 Task: Create a due date automation trigger when advanced on, on the tuesday after a card is due add fields without all custom fields completed at 11:00 AM.
Action: Mouse moved to (800, 246)
Screenshot: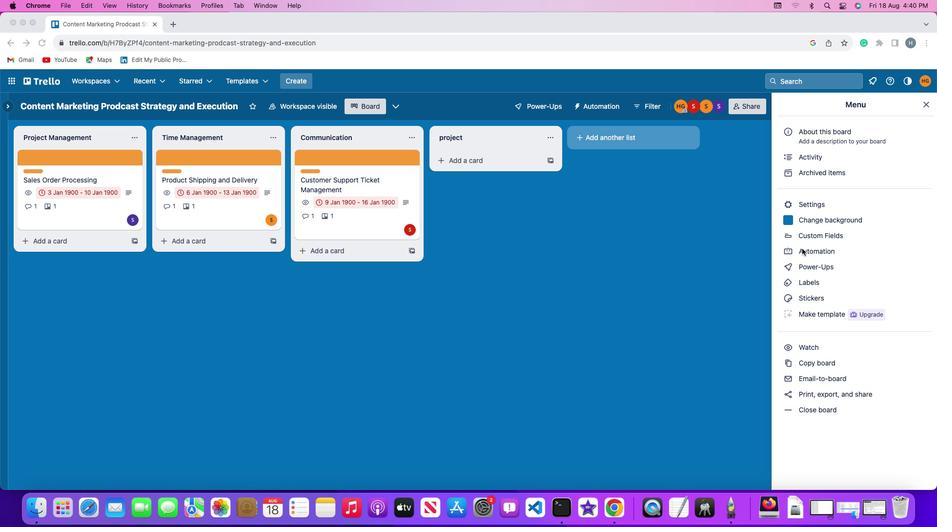 
Action: Mouse pressed left at (800, 246)
Screenshot: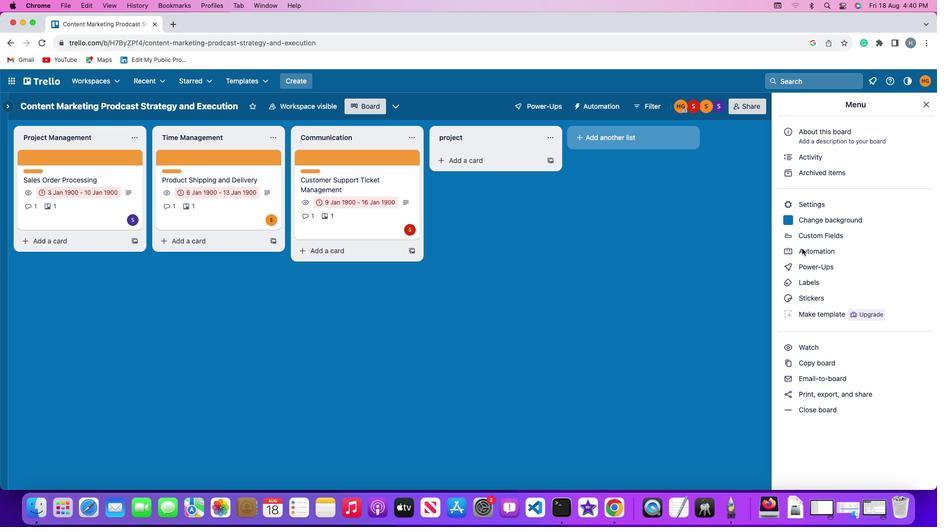 
Action: Mouse pressed left at (800, 246)
Screenshot: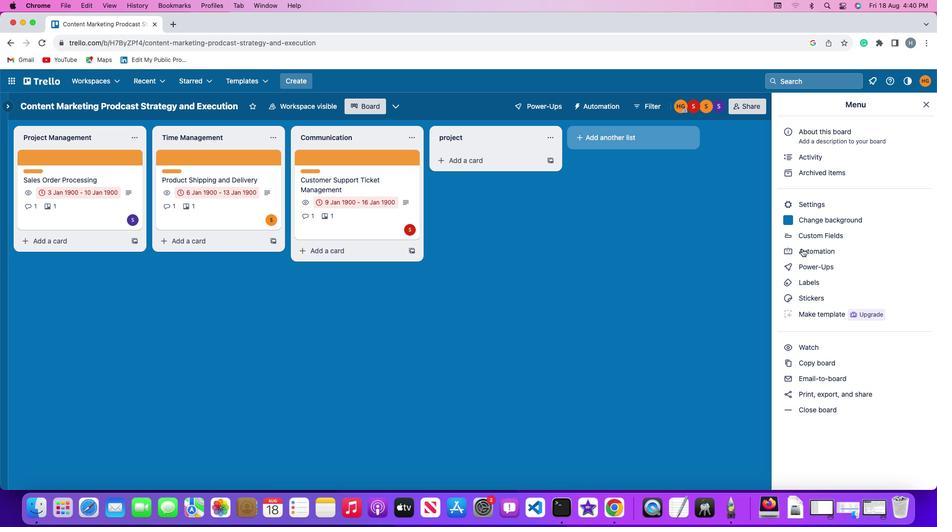 
Action: Mouse moved to (57, 225)
Screenshot: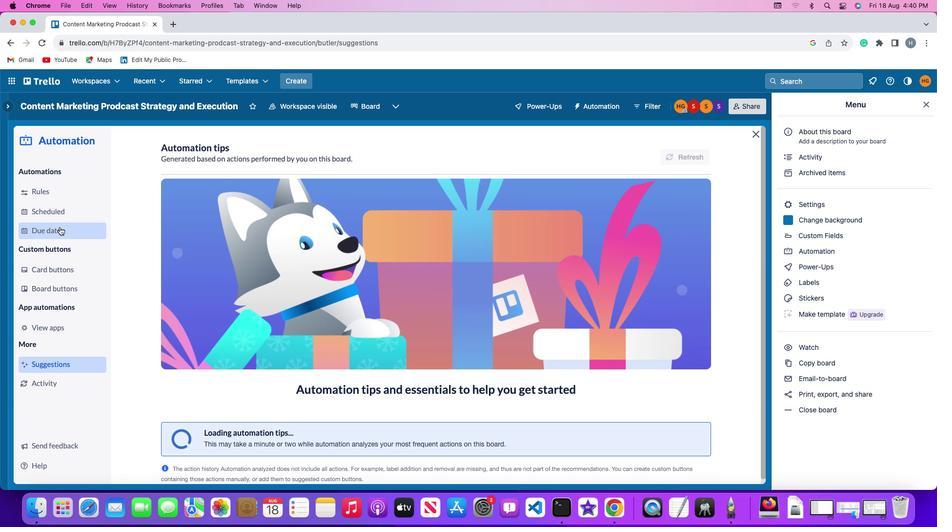 
Action: Mouse pressed left at (57, 225)
Screenshot: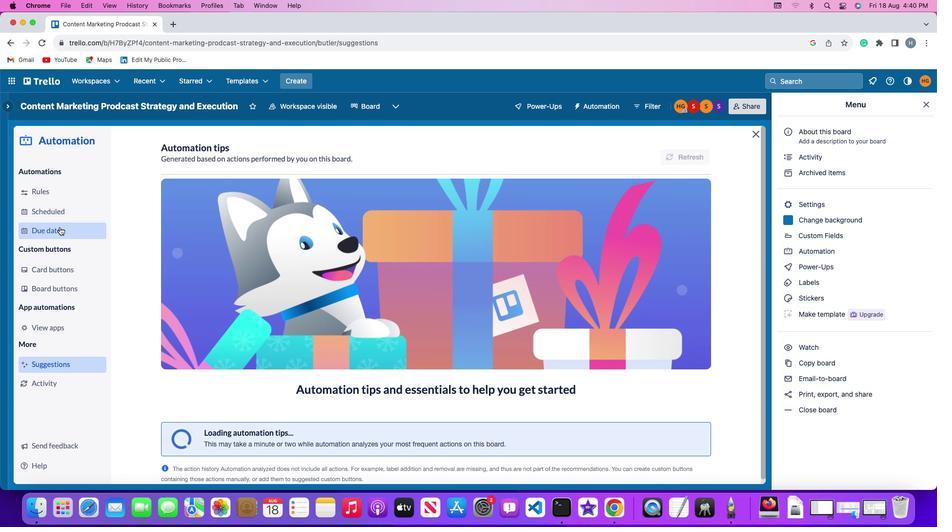 
Action: Mouse moved to (653, 145)
Screenshot: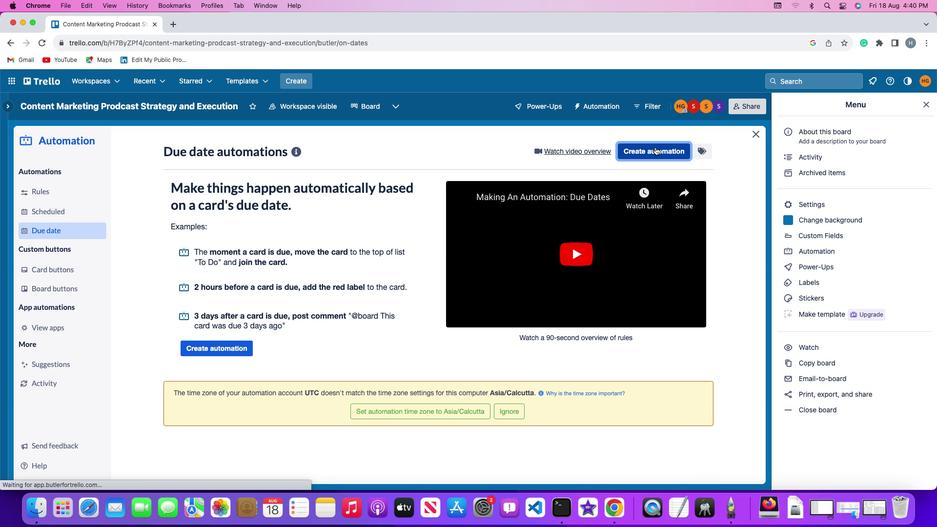 
Action: Mouse pressed left at (653, 145)
Screenshot: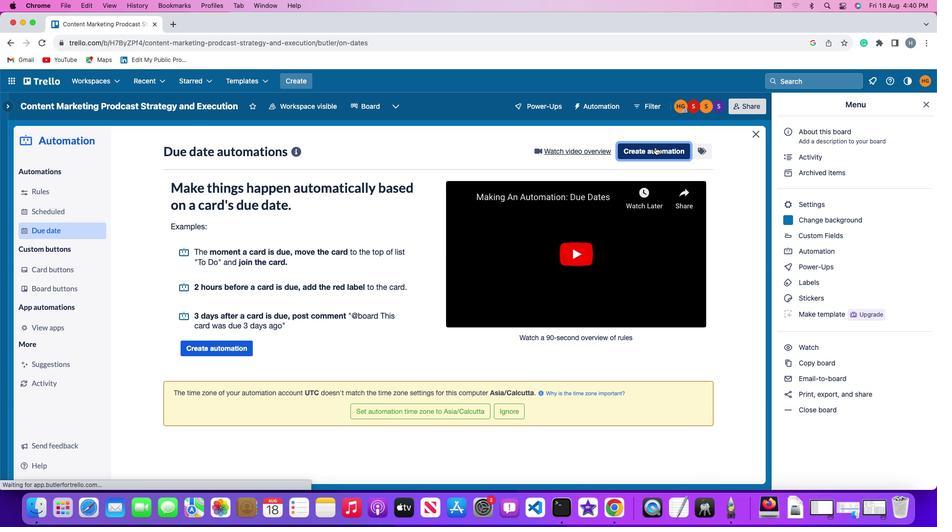 
Action: Mouse moved to (180, 243)
Screenshot: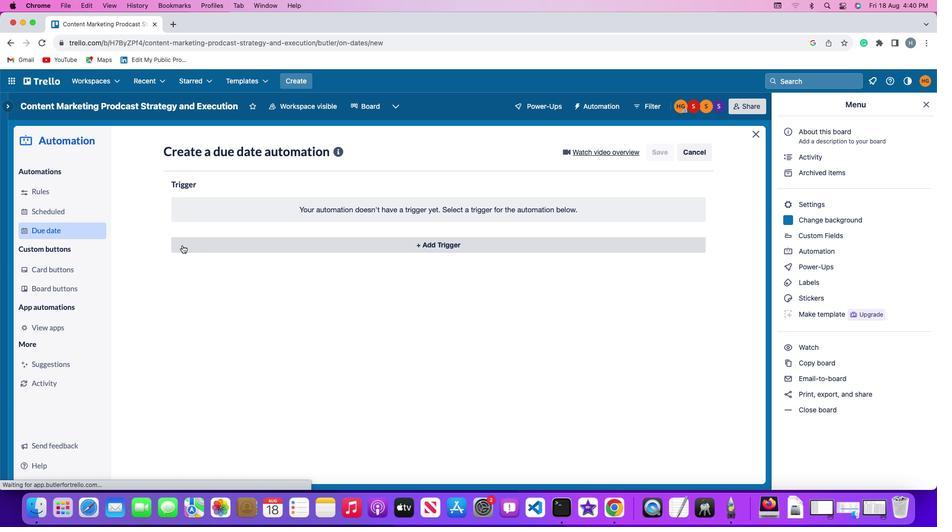 
Action: Mouse pressed left at (180, 243)
Screenshot: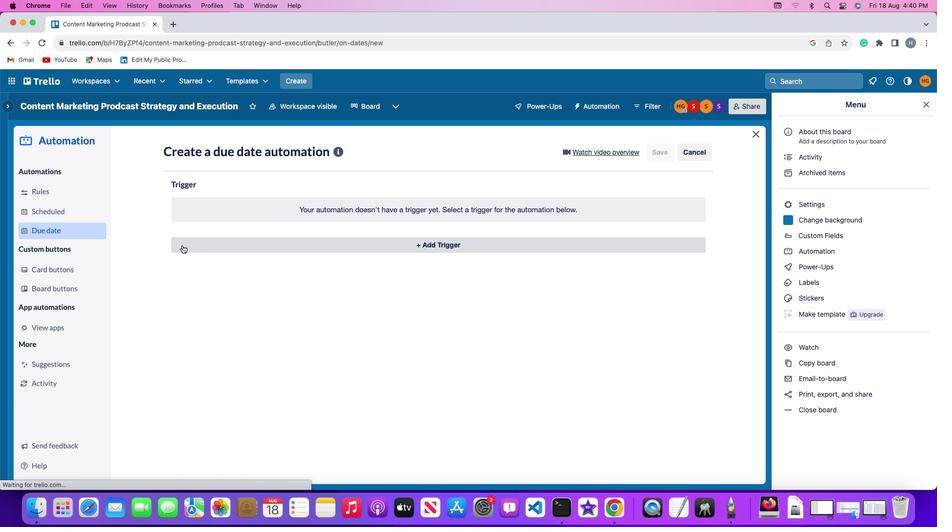 
Action: Mouse moved to (216, 421)
Screenshot: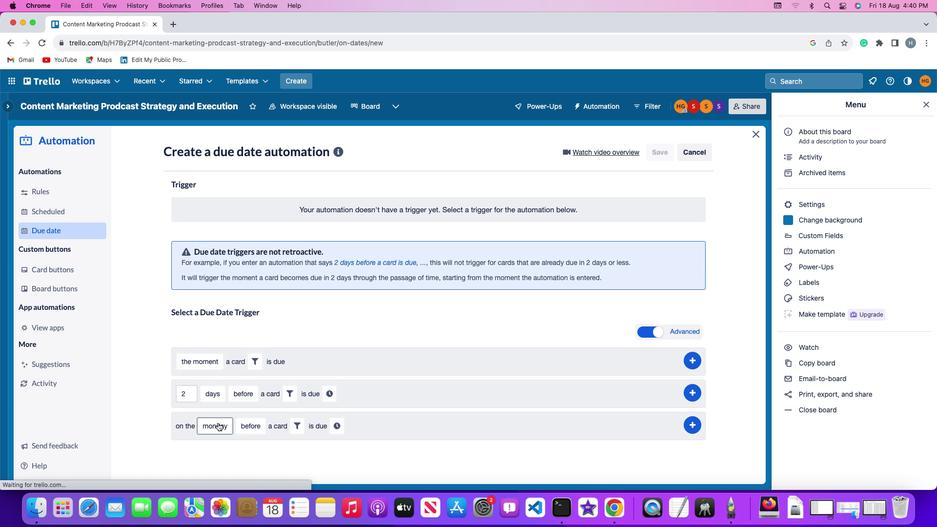
Action: Mouse pressed left at (216, 421)
Screenshot: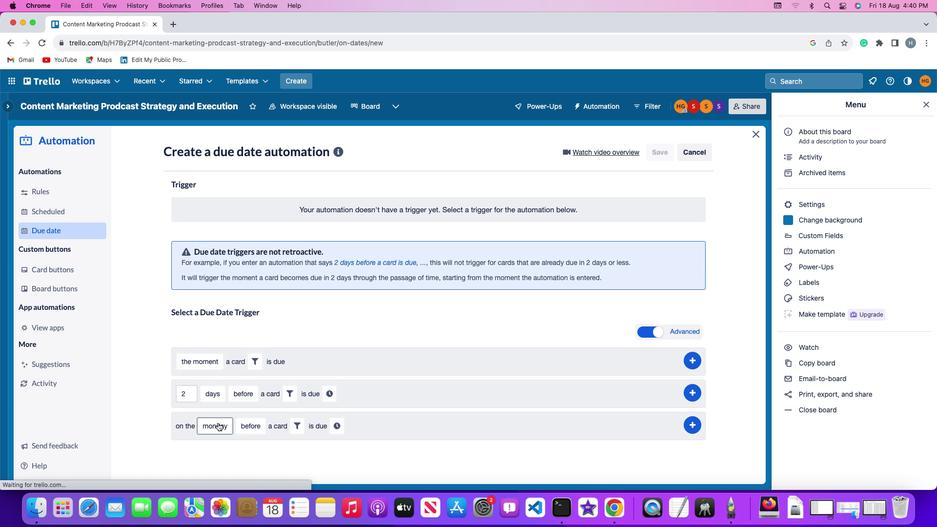 
Action: Mouse moved to (233, 305)
Screenshot: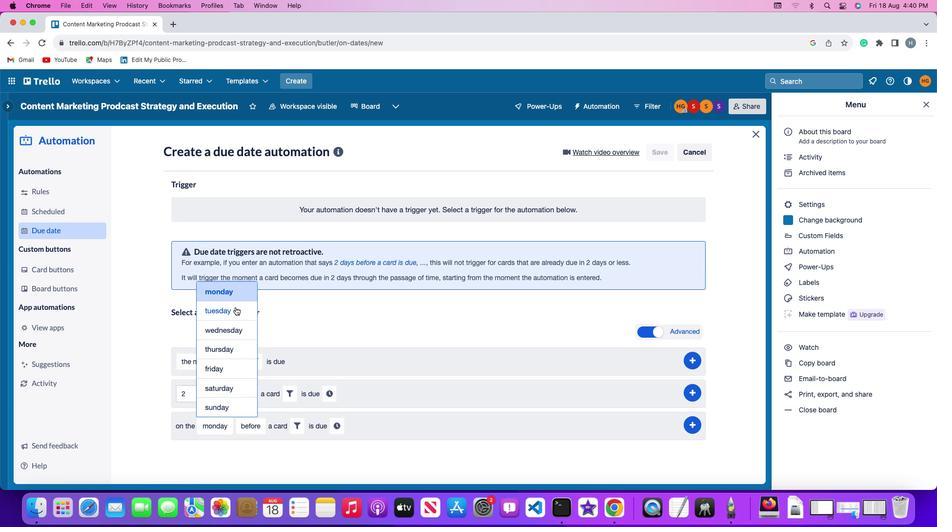 
Action: Mouse pressed left at (233, 305)
Screenshot: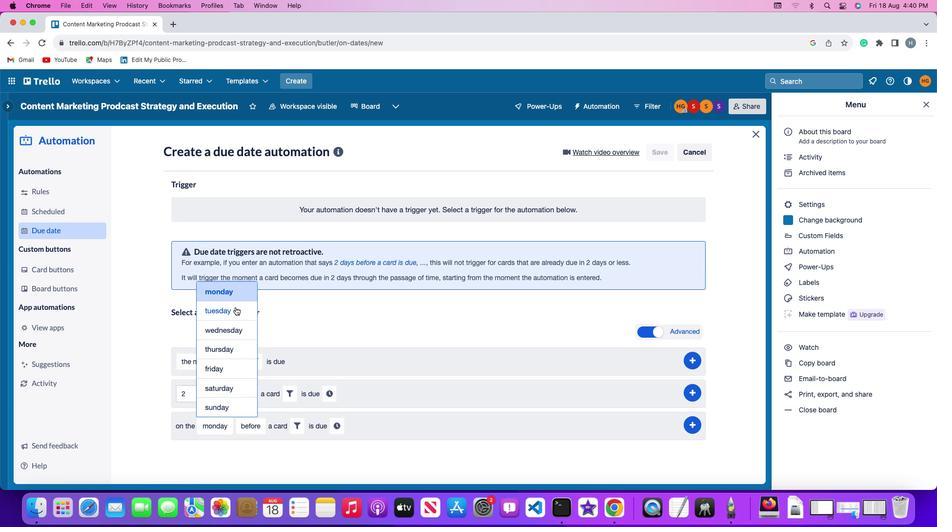 
Action: Mouse moved to (249, 419)
Screenshot: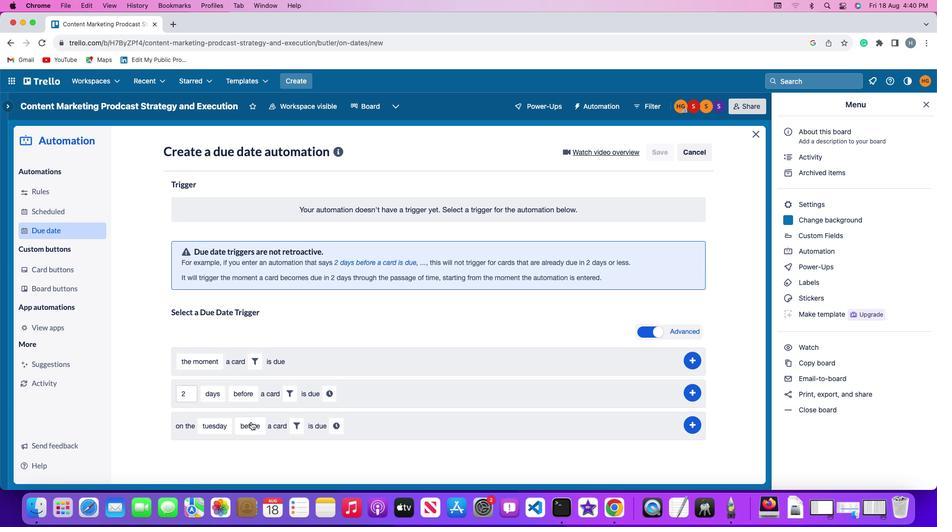 
Action: Mouse pressed left at (249, 419)
Screenshot: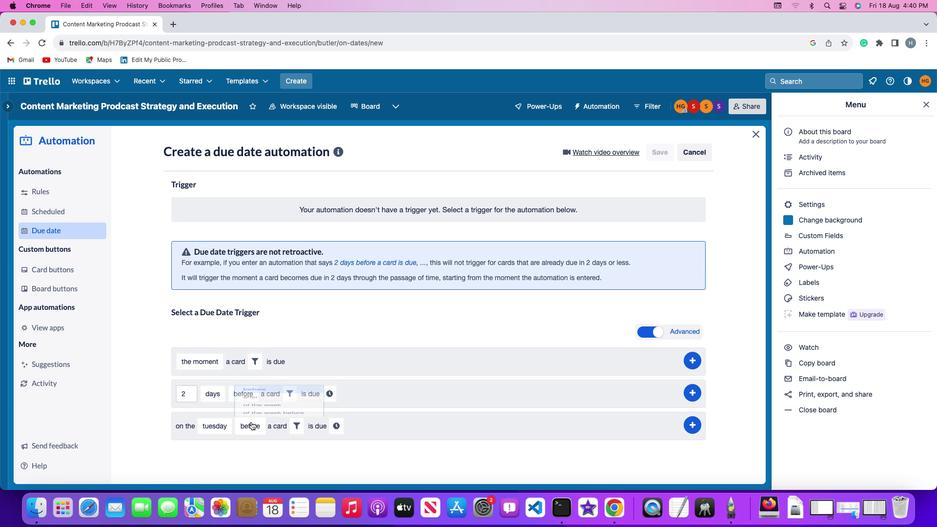 
Action: Mouse moved to (265, 364)
Screenshot: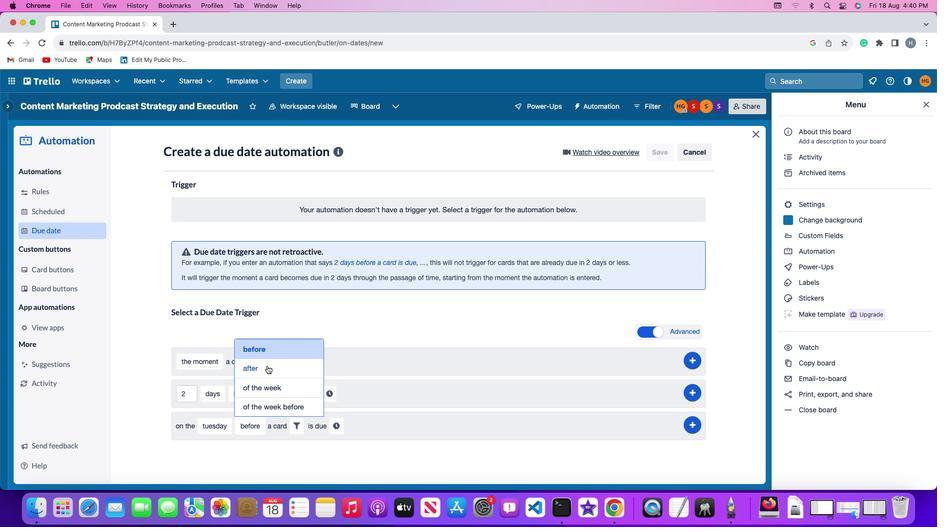 
Action: Mouse pressed left at (265, 364)
Screenshot: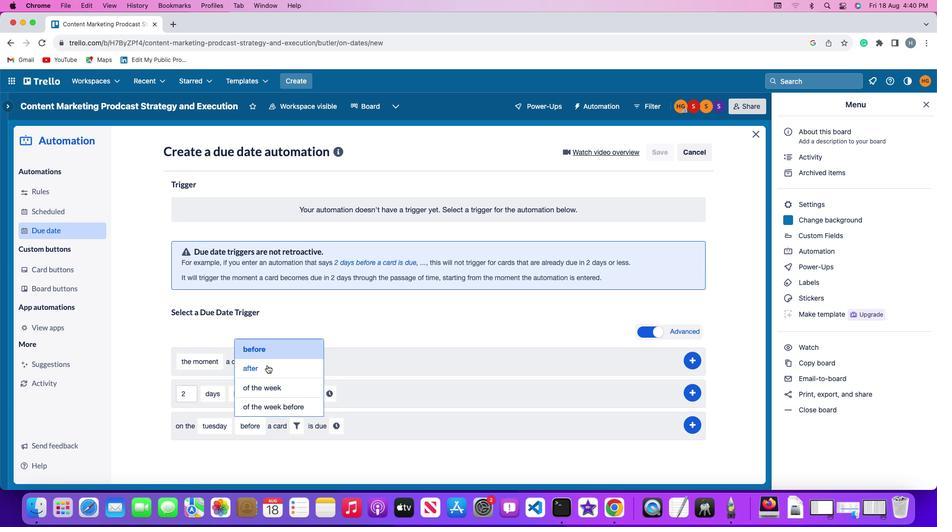 
Action: Mouse moved to (292, 431)
Screenshot: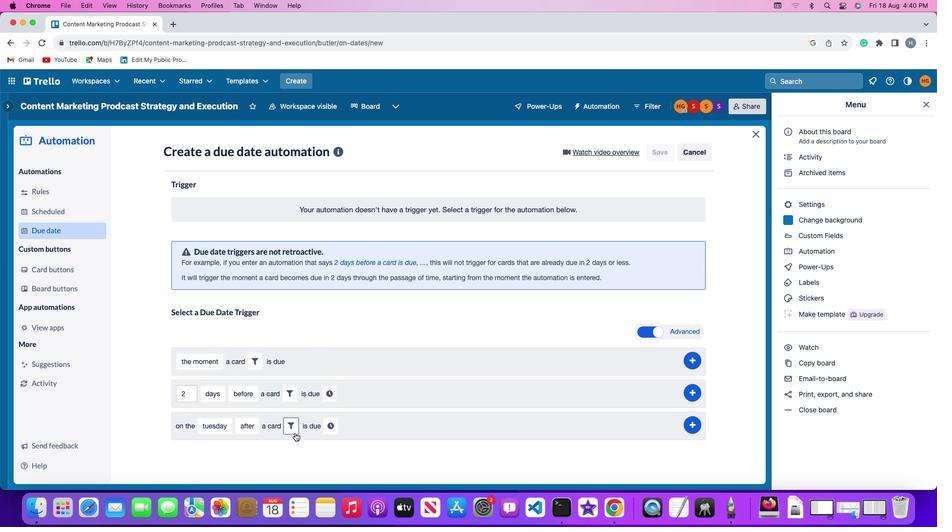 
Action: Mouse pressed left at (292, 431)
Screenshot: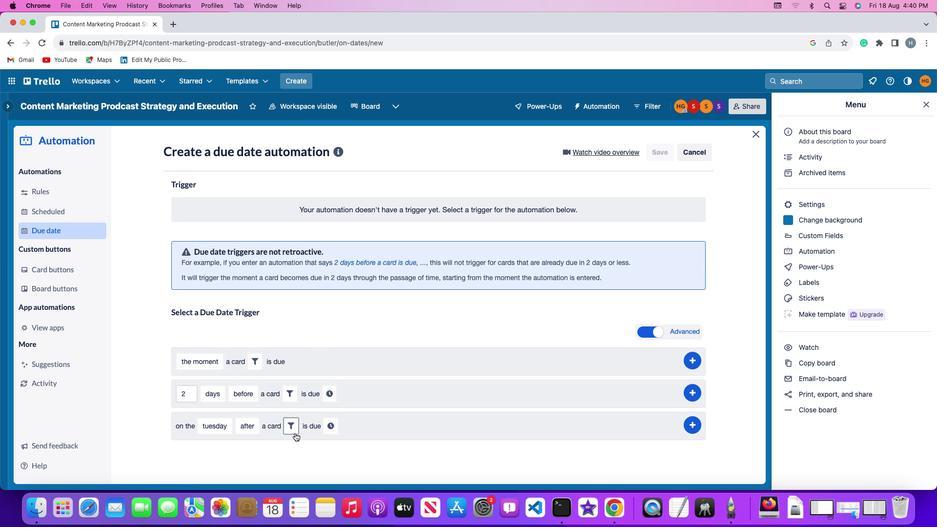 
Action: Mouse moved to (441, 455)
Screenshot: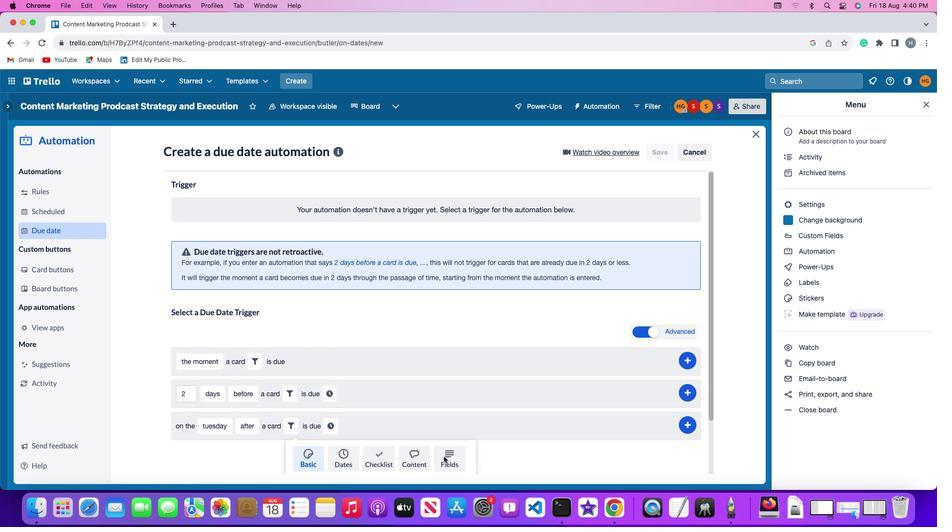 
Action: Mouse pressed left at (441, 455)
Screenshot: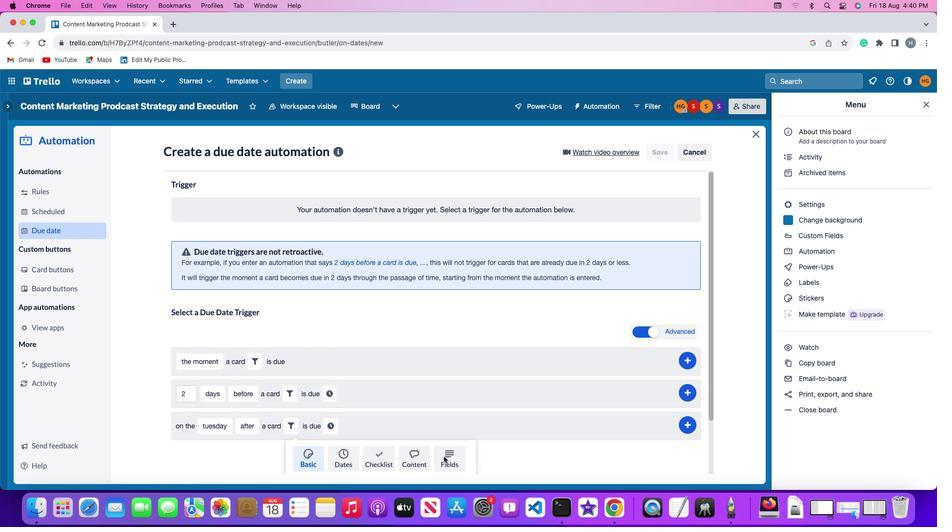 
Action: Mouse moved to (230, 447)
Screenshot: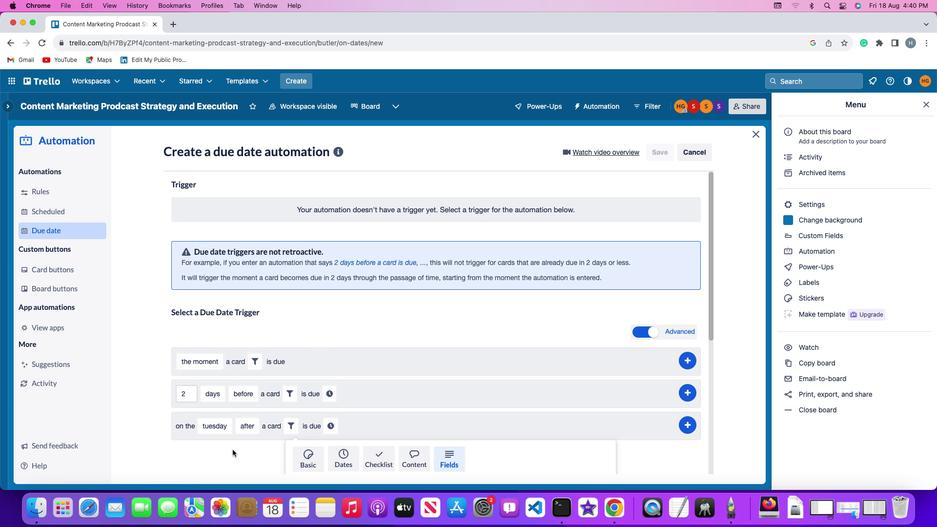 
Action: Mouse scrolled (230, 447) with delta (-1, -1)
Screenshot: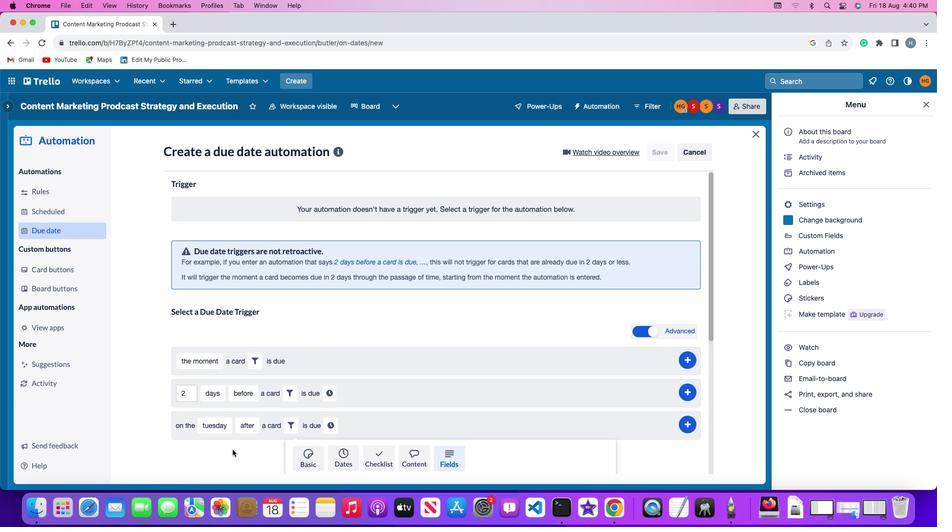 
Action: Mouse scrolled (230, 447) with delta (-1, -1)
Screenshot: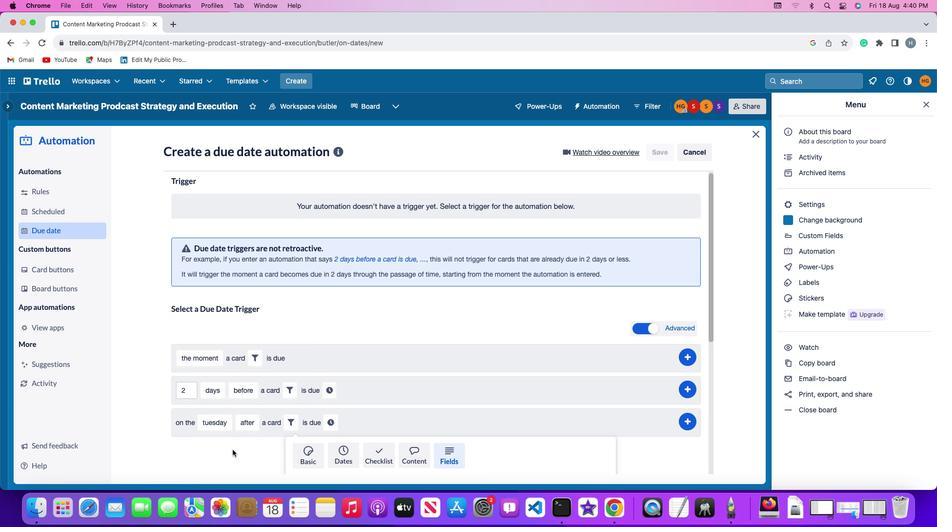
Action: Mouse scrolled (230, 447) with delta (-1, -1)
Screenshot: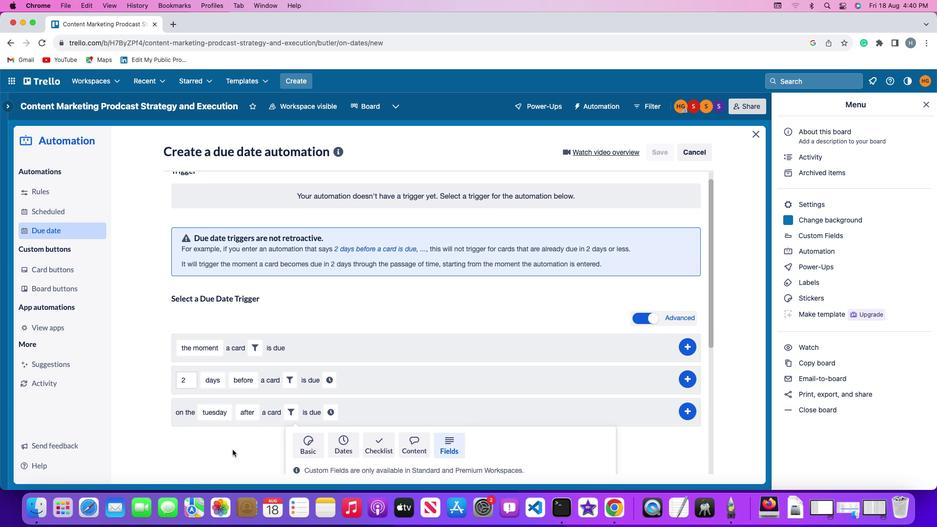 
Action: Mouse scrolled (230, 447) with delta (-1, -2)
Screenshot: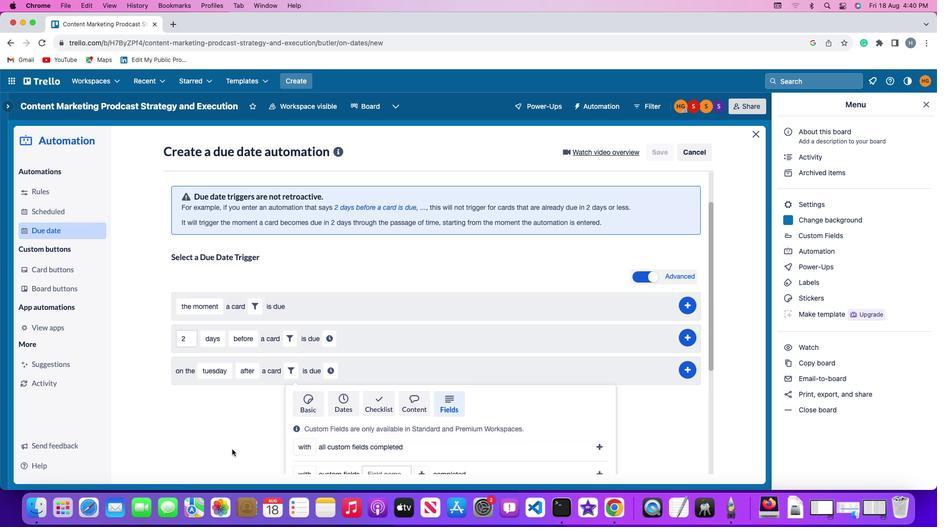 
Action: Mouse moved to (230, 447)
Screenshot: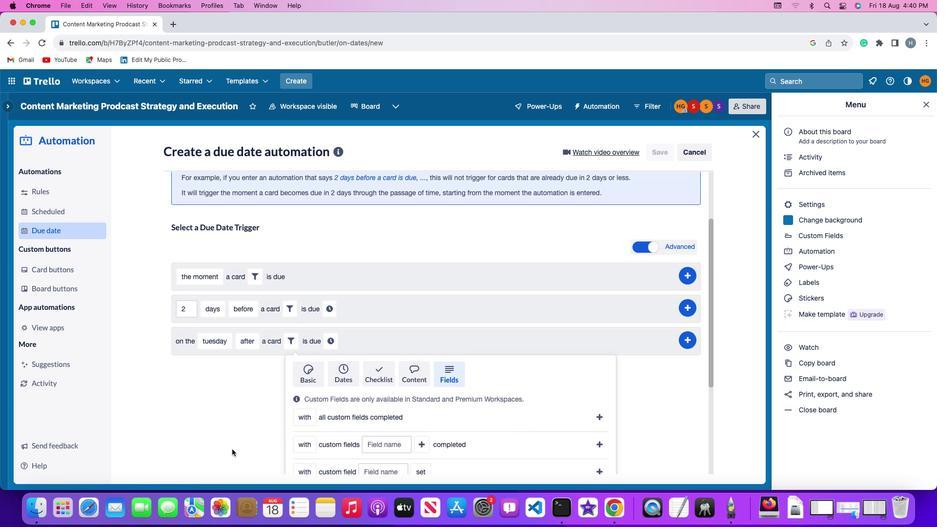
Action: Mouse scrolled (230, 447) with delta (-1, -1)
Screenshot: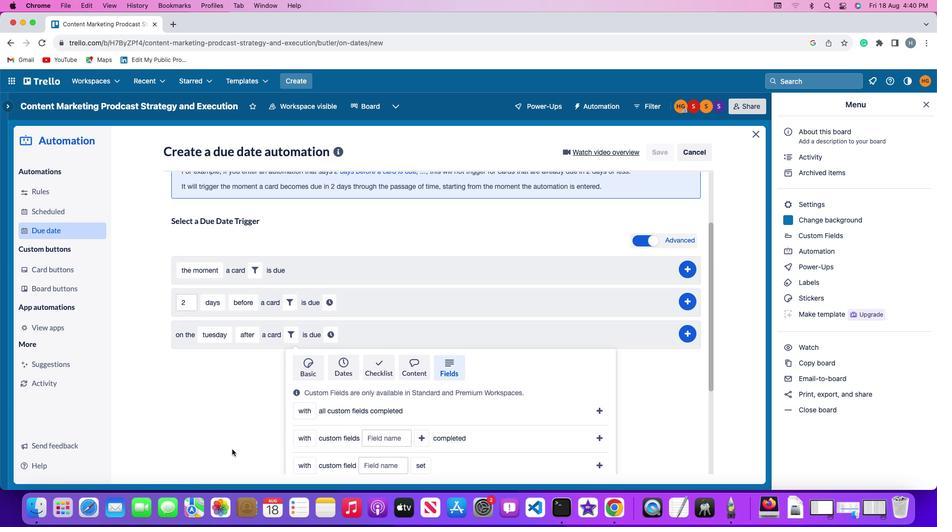 
Action: Mouse scrolled (230, 447) with delta (-1, -1)
Screenshot: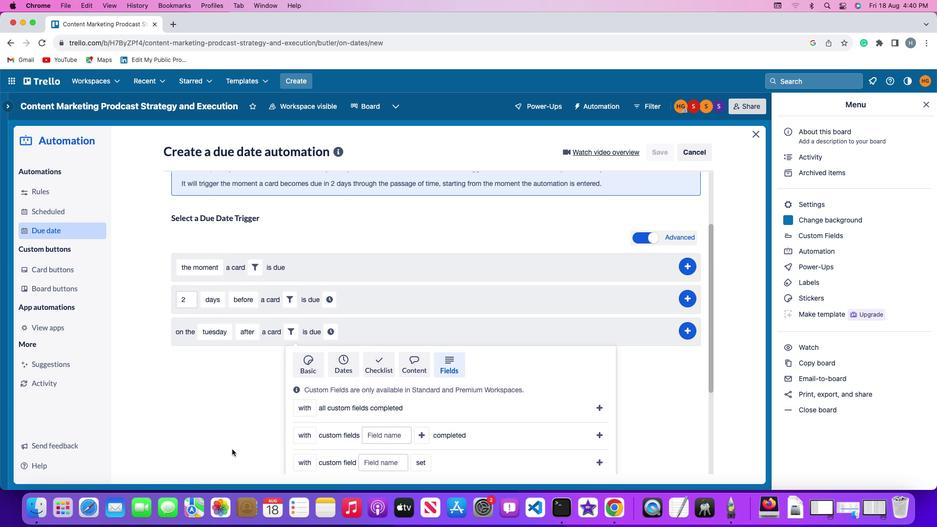 
Action: Mouse moved to (308, 395)
Screenshot: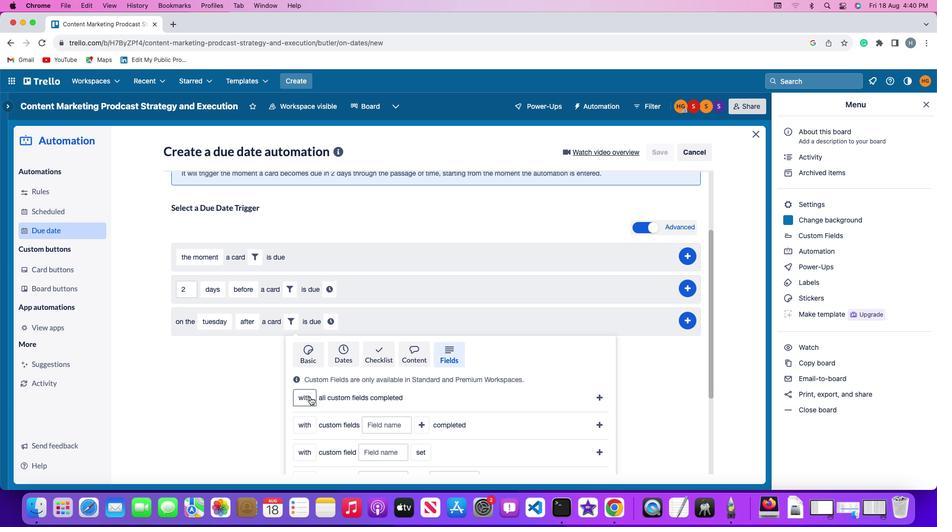 
Action: Mouse pressed left at (308, 395)
Screenshot: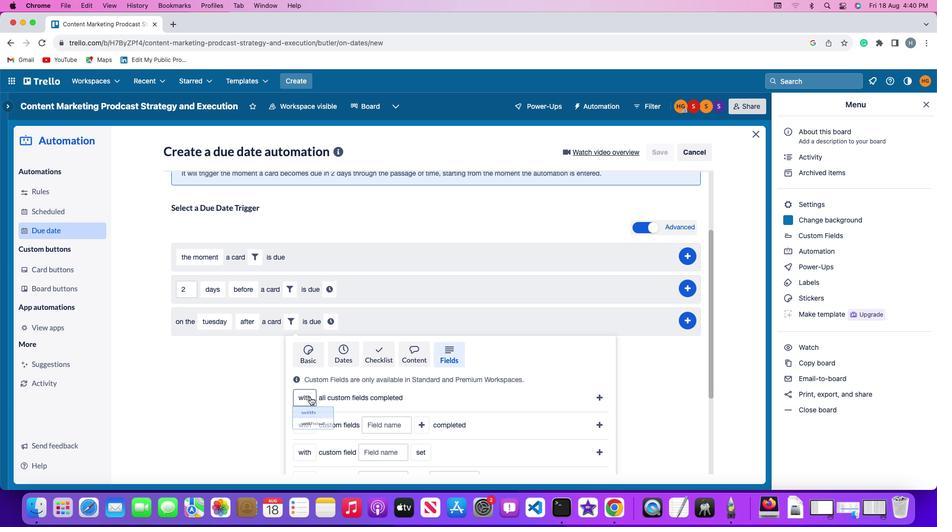 
Action: Mouse moved to (310, 433)
Screenshot: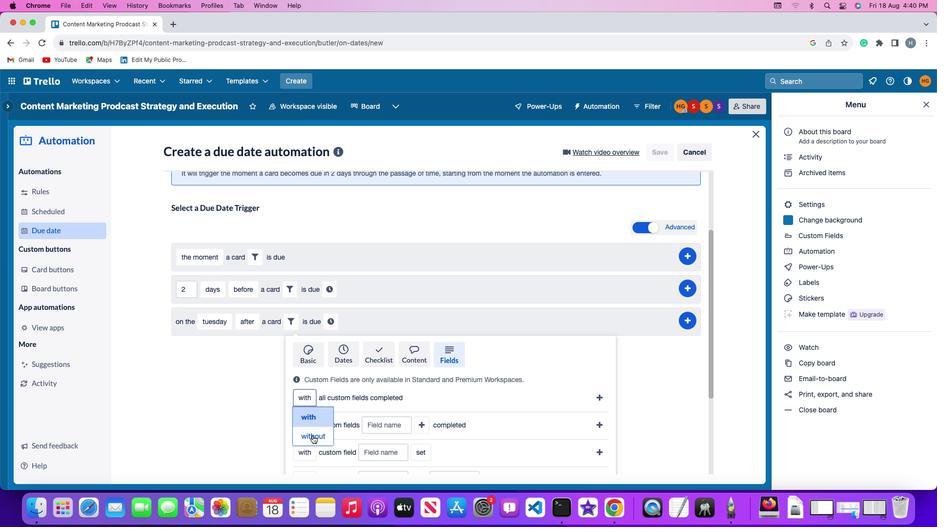 
Action: Mouse pressed left at (310, 433)
Screenshot: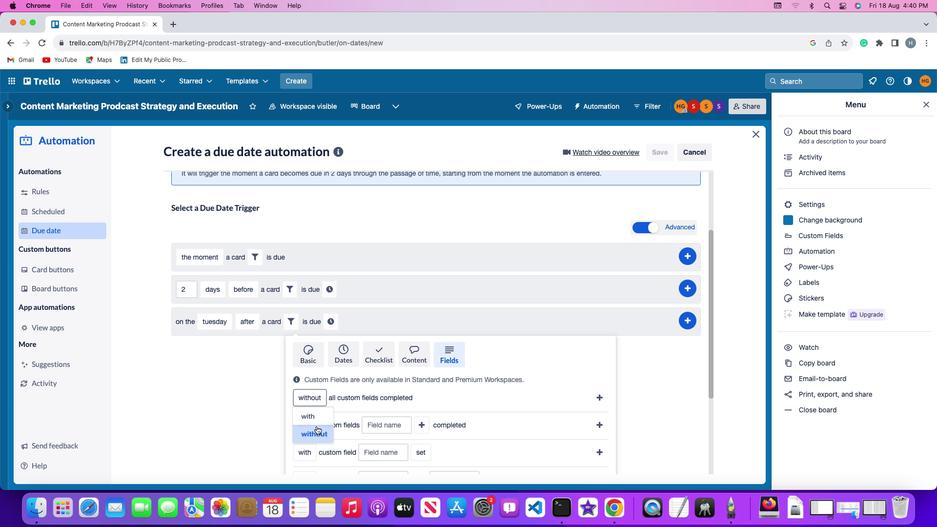 
Action: Mouse moved to (596, 390)
Screenshot: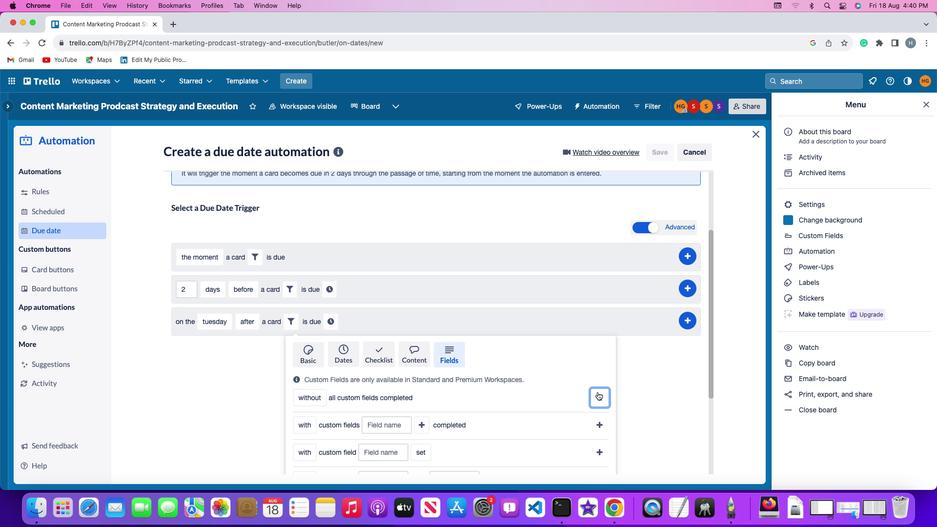 
Action: Mouse pressed left at (596, 390)
Screenshot: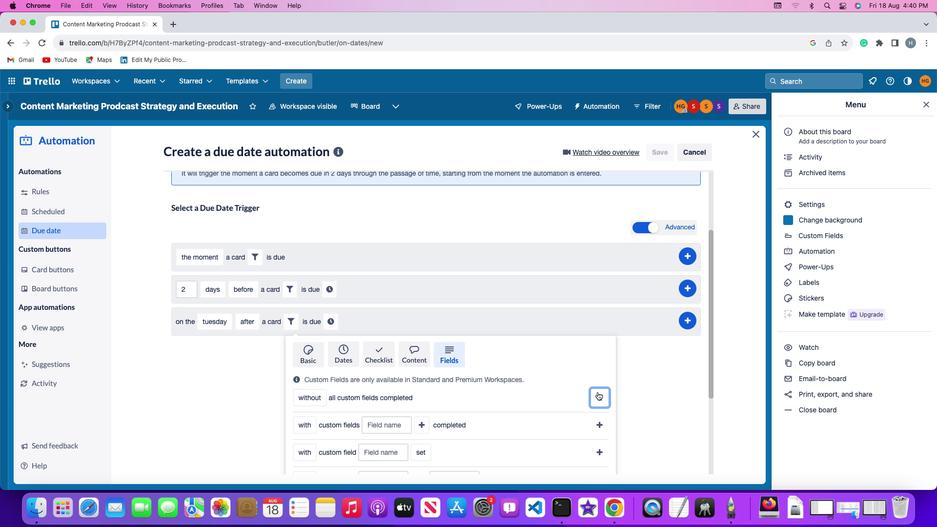 
Action: Mouse moved to (462, 423)
Screenshot: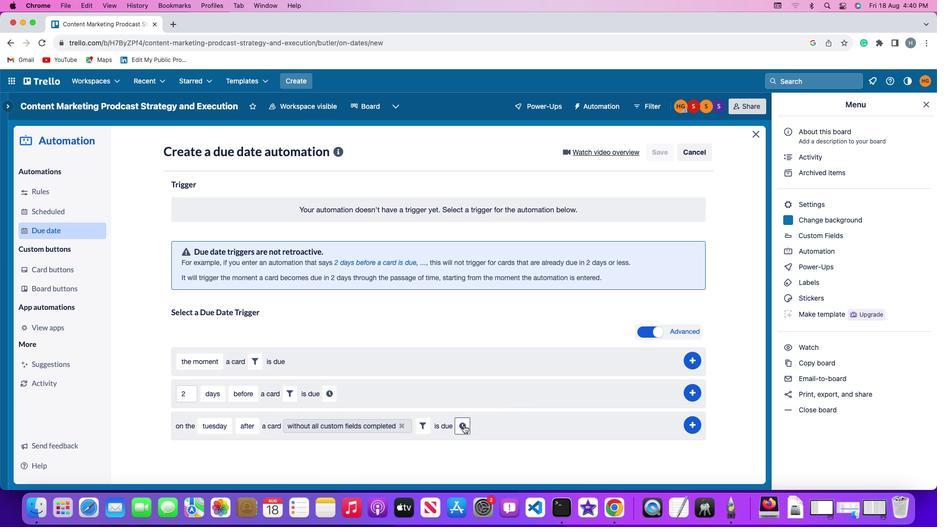 
Action: Mouse pressed left at (462, 423)
Screenshot: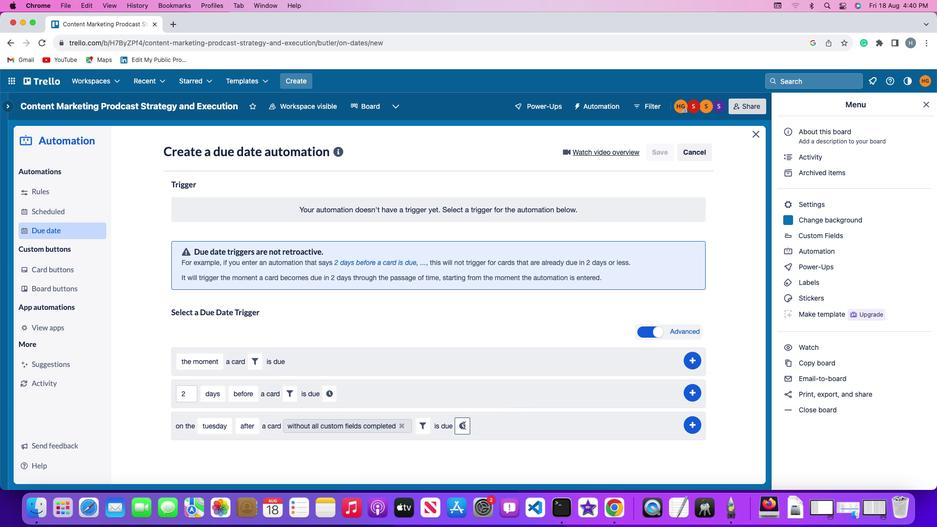 
Action: Mouse moved to (475, 423)
Screenshot: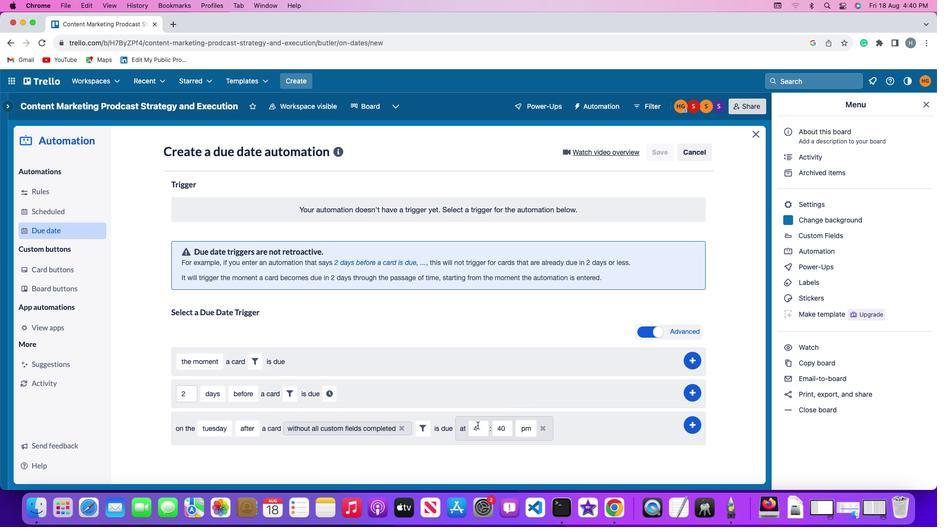 
Action: Mouse pressed left at (475, 423)
Screenshot: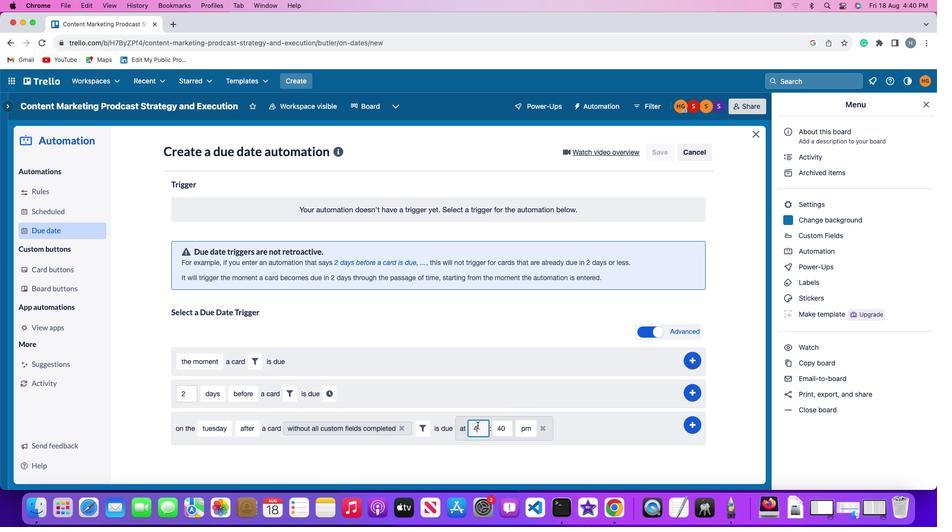 
Action: Mouse moved to (476, 424)
Screenshot: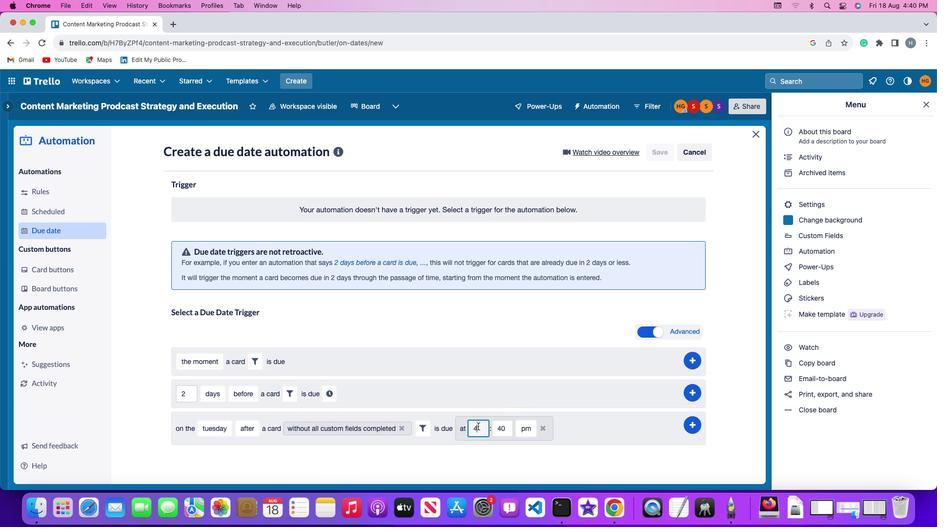 
Action: Key pressed Key.backspace'1''1'
Screenshot: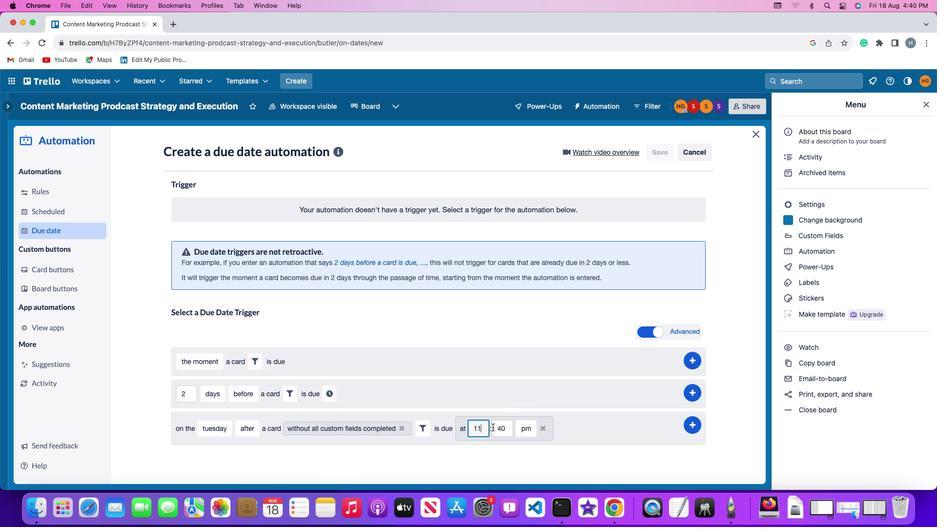 
Action: Mouse moved to (506, 425)
Screenshot: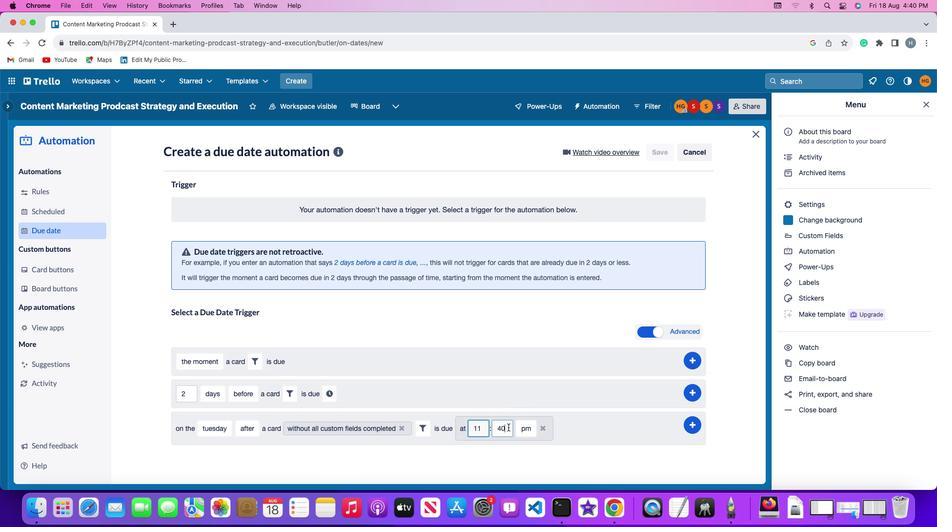
Action: Mouse pressed left at (506, 425)
Screenshot: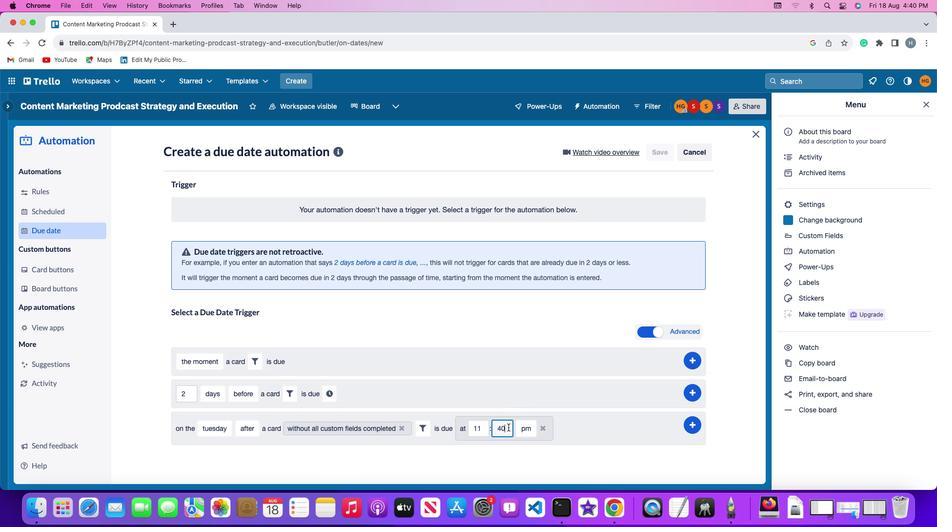
Action: Mouse moved to (506, 425)
Screenshot: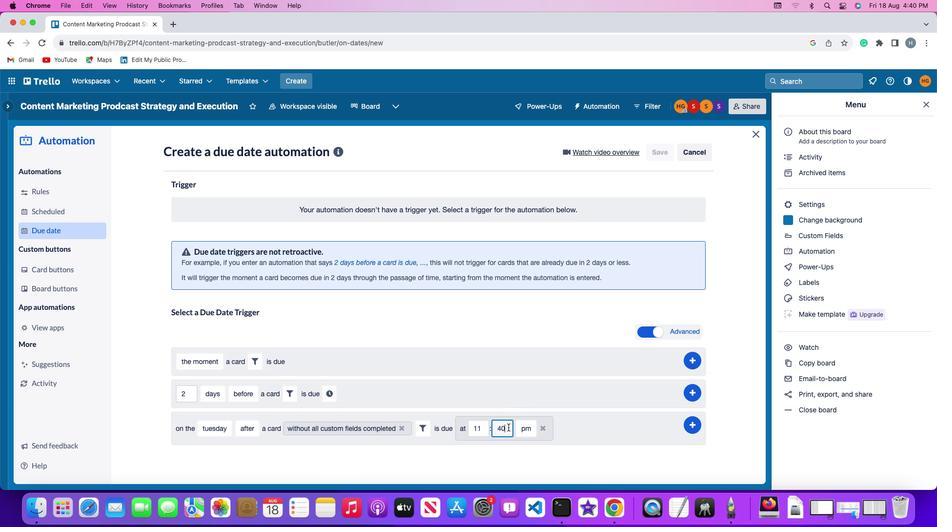 
Action: Key pressed Key.backspaceKey.backspace
Screenshot: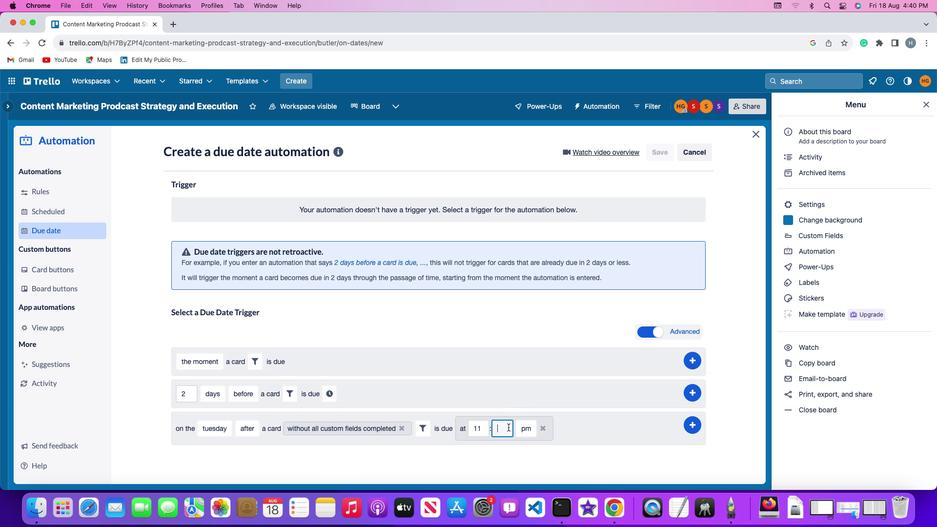 
Action: Mouse moved to (506, 425)
Screenshot: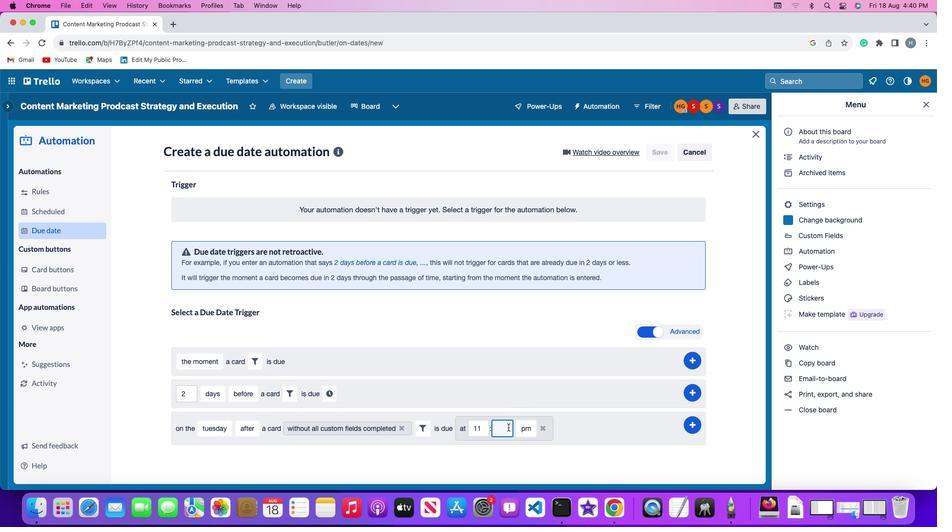 
Action: Key pressed '0''0'
Screenshot: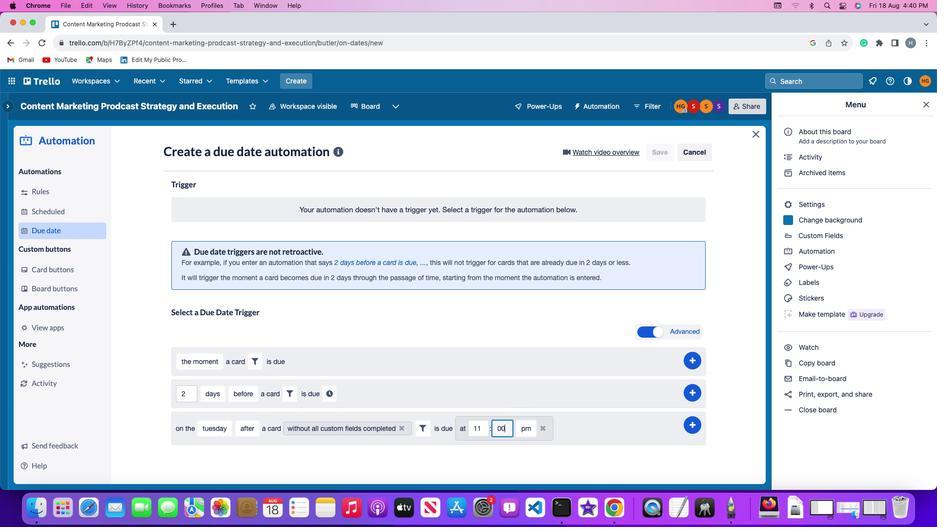 
Action: Mouse moved to (521, 424)
Screenshot: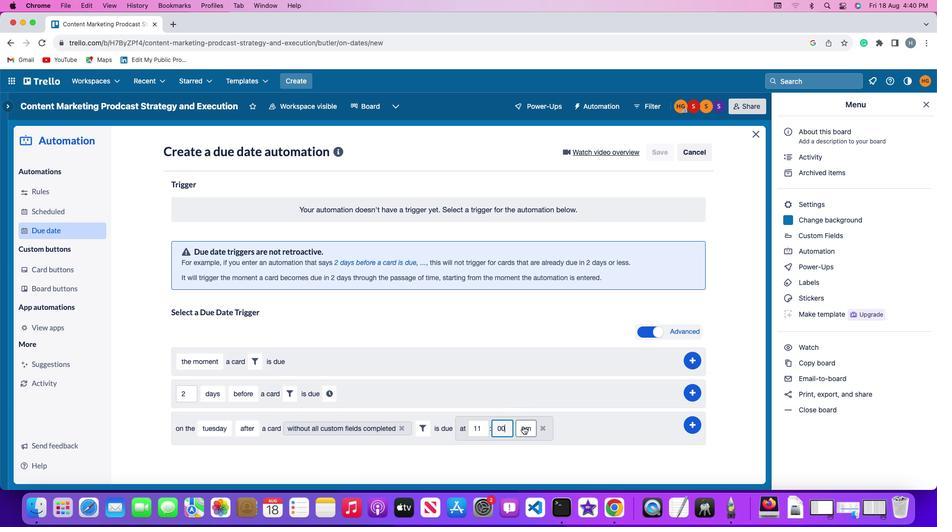 
Action: Mouse pressed left at (521, 424)
Screenshot: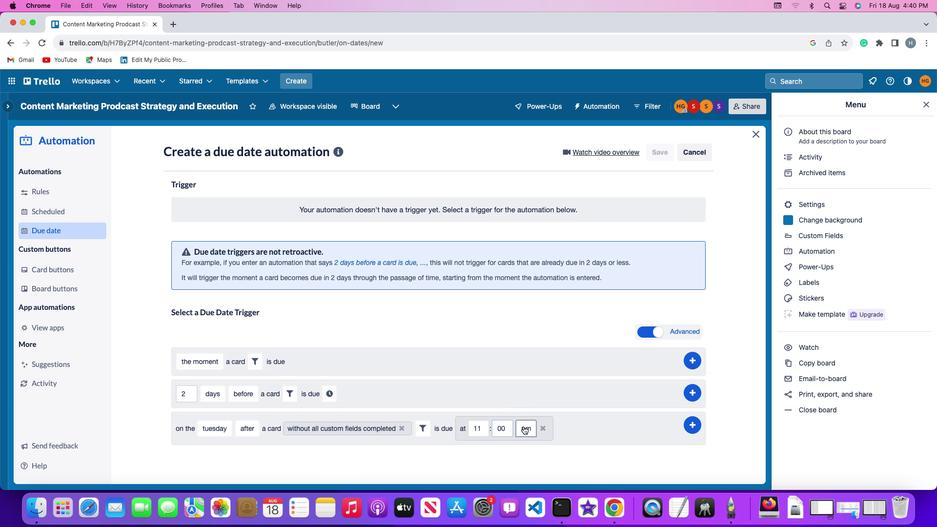 
Action: Mouse moved to (528, 446)
Screenshot: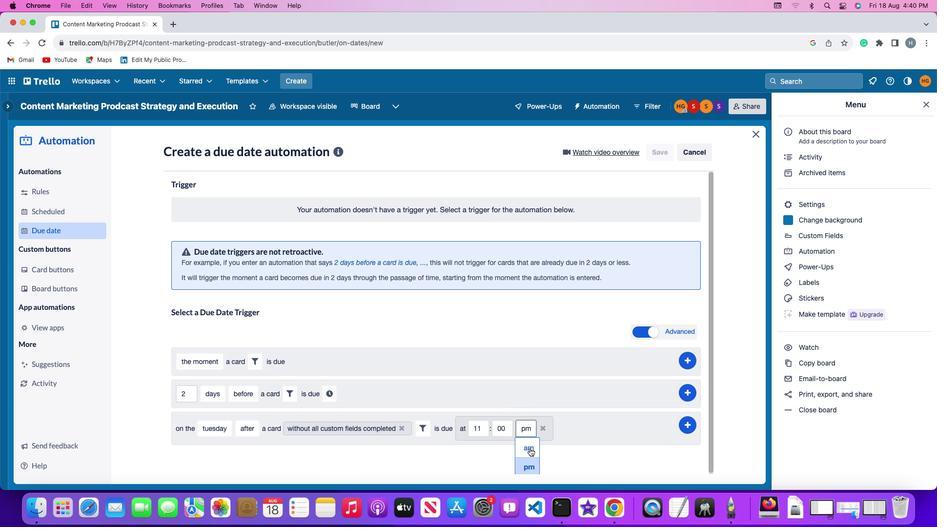 
Action: Mouse pressed left at (528, 446)
Screenshot: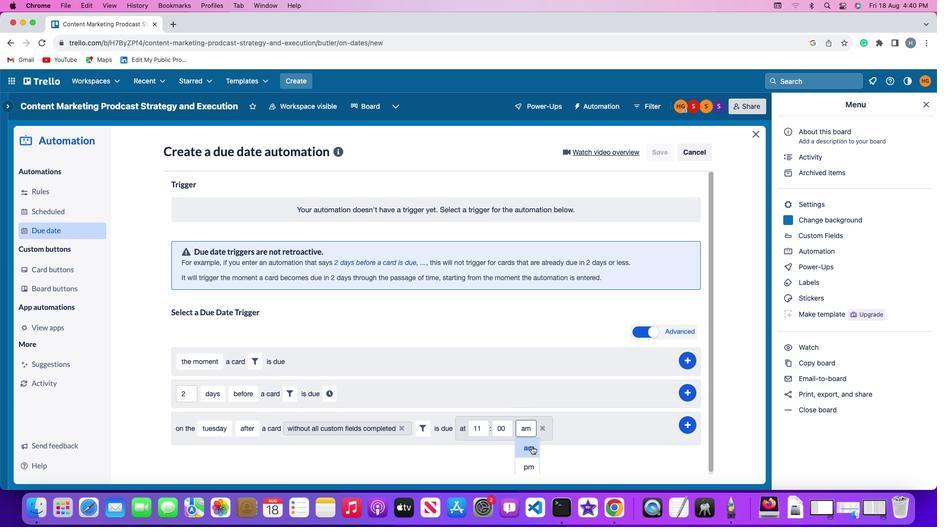 
Action: Mouse moved to (691, 421)
Screenshot: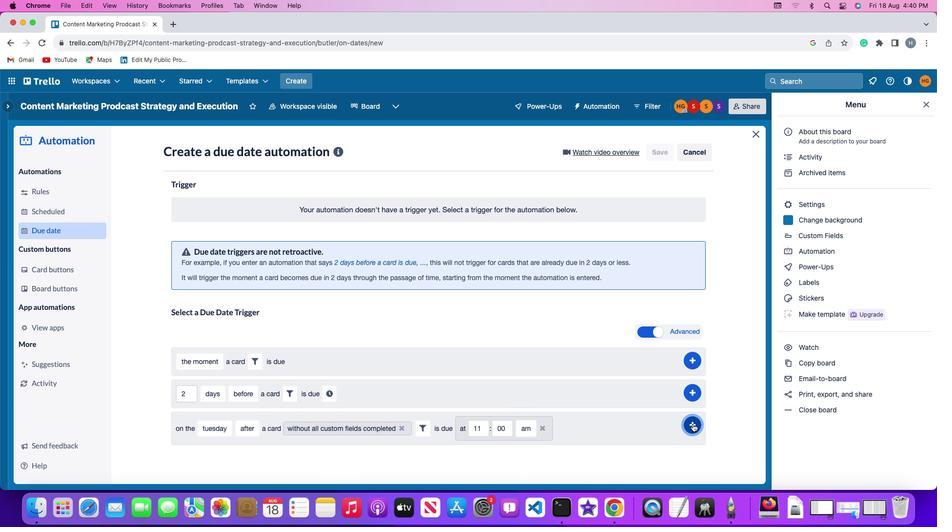 
Action: Mouse pressed left at (691, 421)
Screenshot: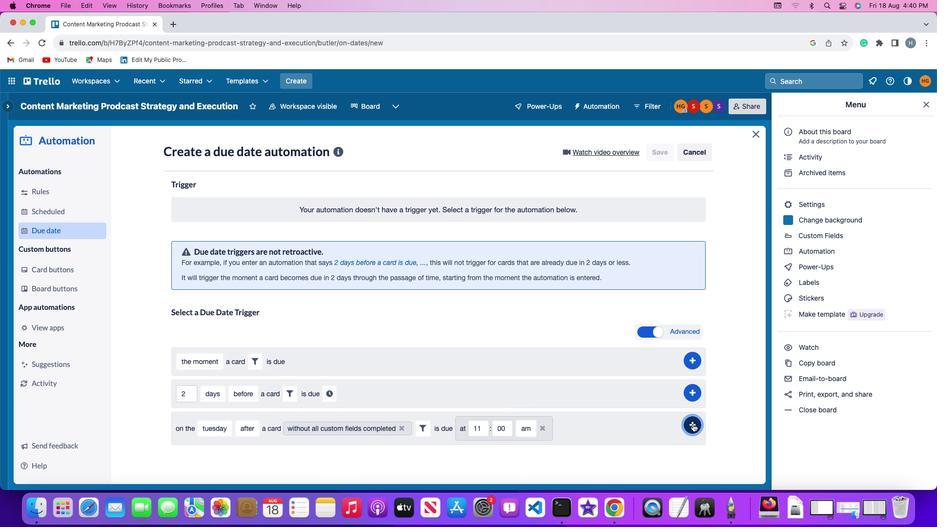 
Action: Mouse moved to (733, 350)
Screenshot: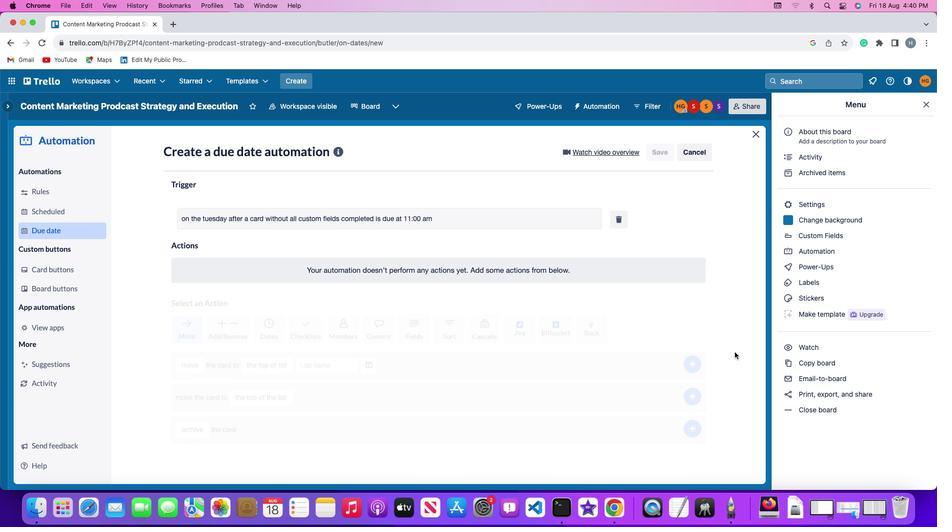 
